 Task: Choose a template "Kanban template".
Action: Mouse pressed left at (1019, 678)
Screenshot: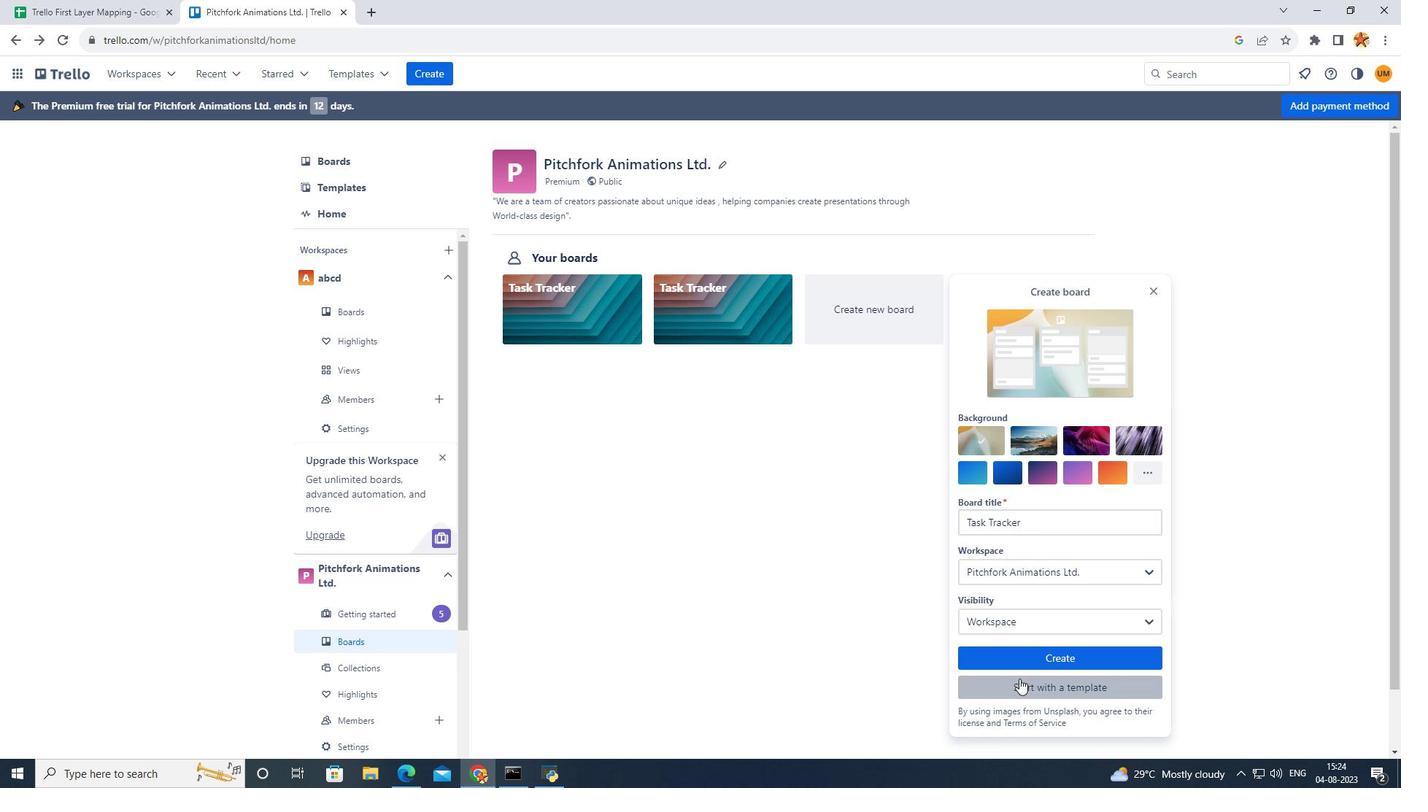 
Action: Mouse moved to (1012, 524)
Screenshot: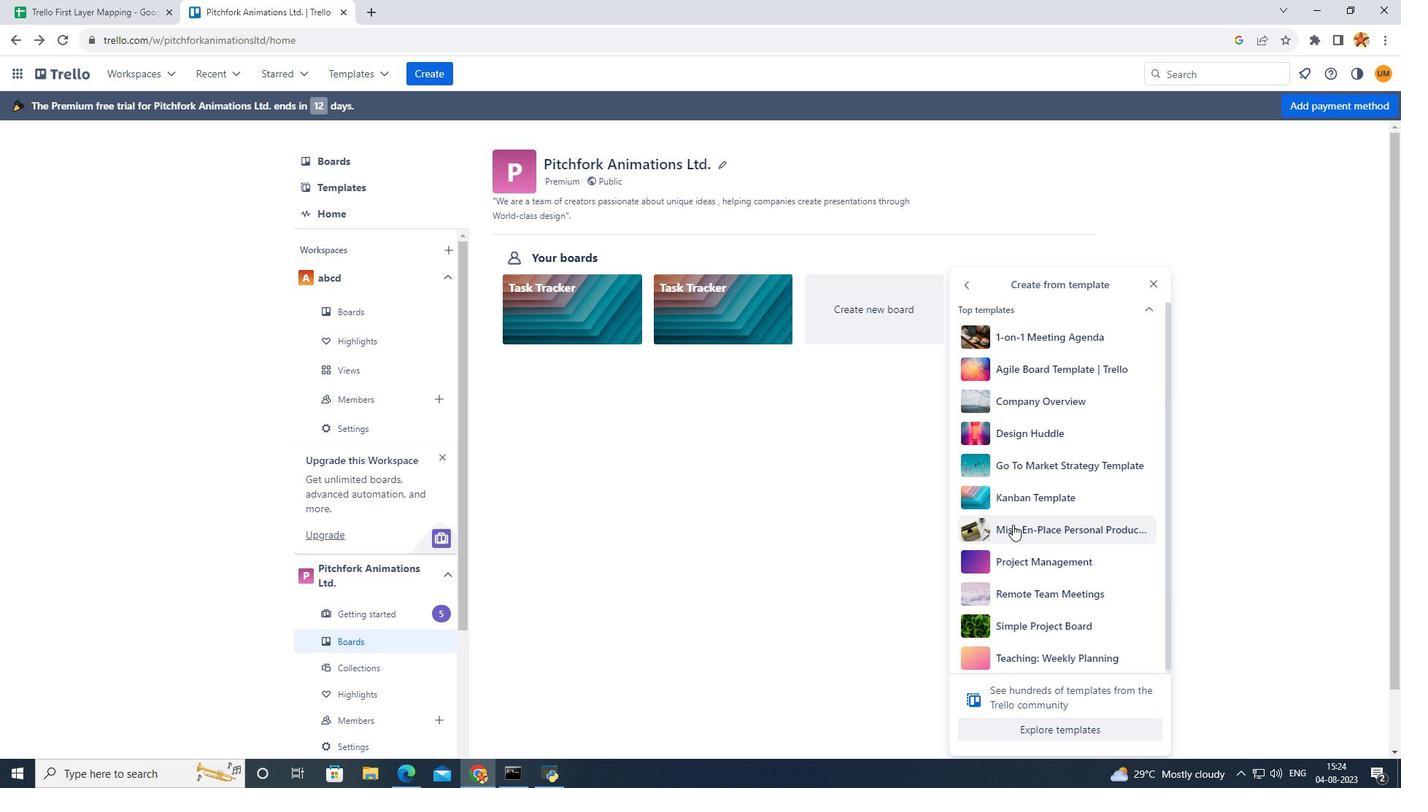 
Action: Mouse scrolled (1012, 523) with delta (0, 0)
Screenshot: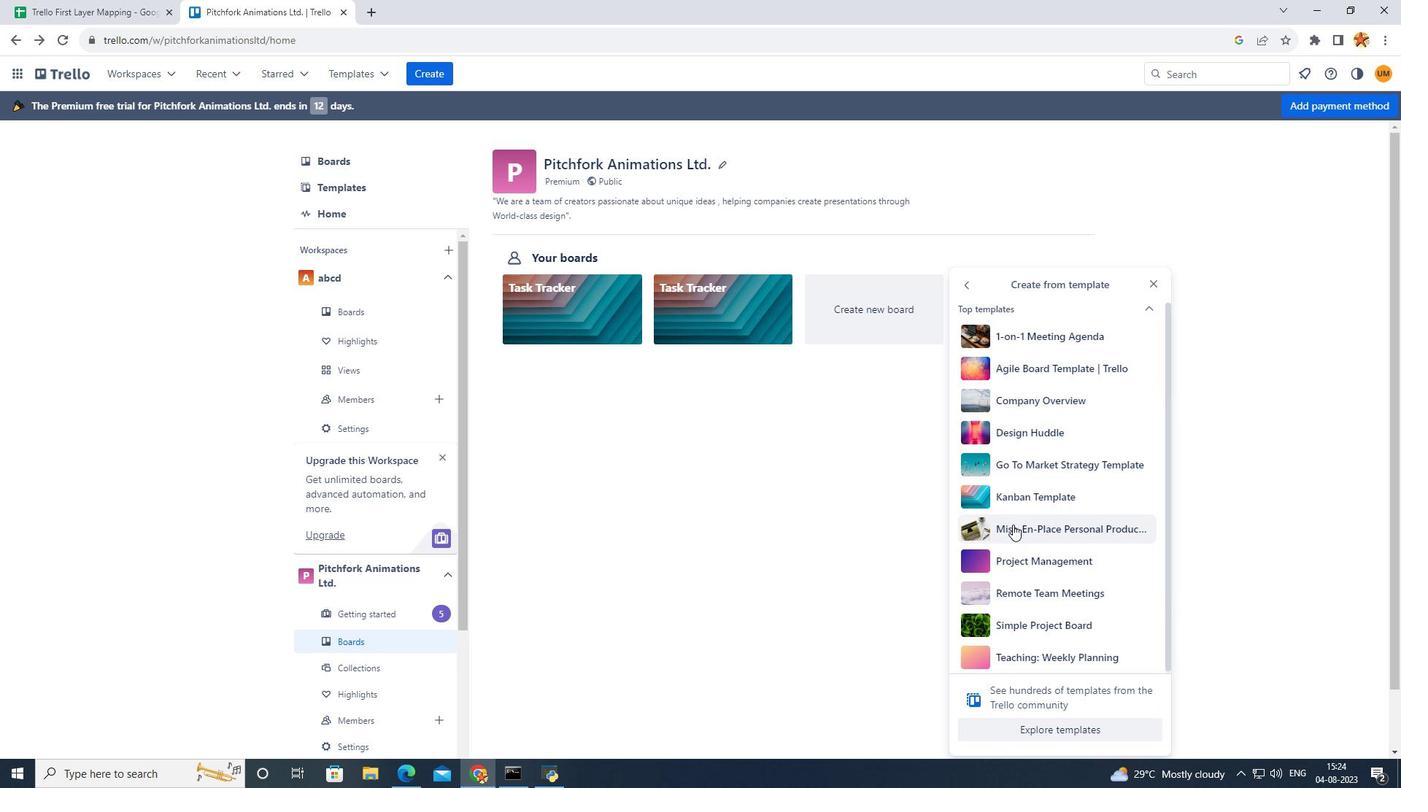 
Action: Mouse moved to (1040, 493)
Screenshot: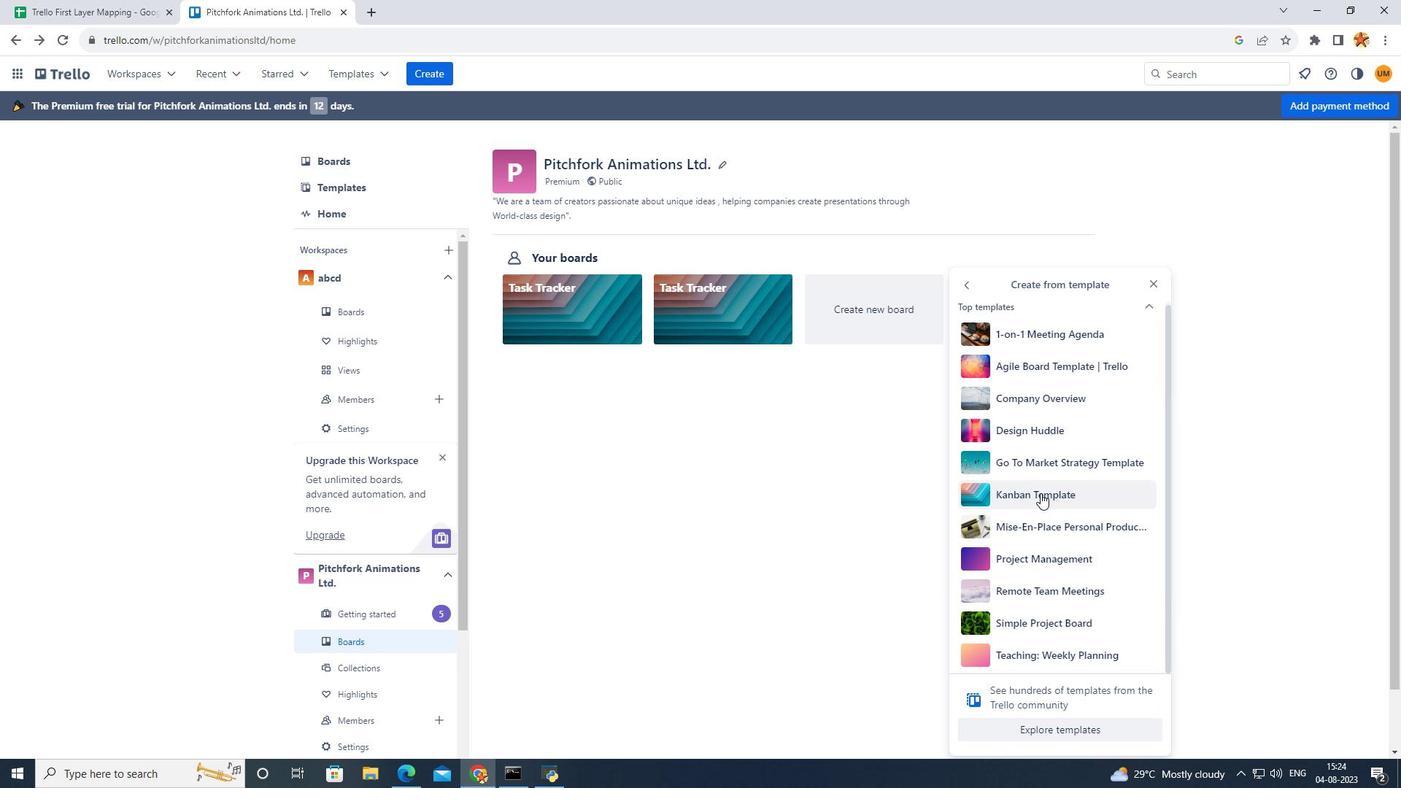
Action: Mouse pressed left at (1040, 493)
Screenshot: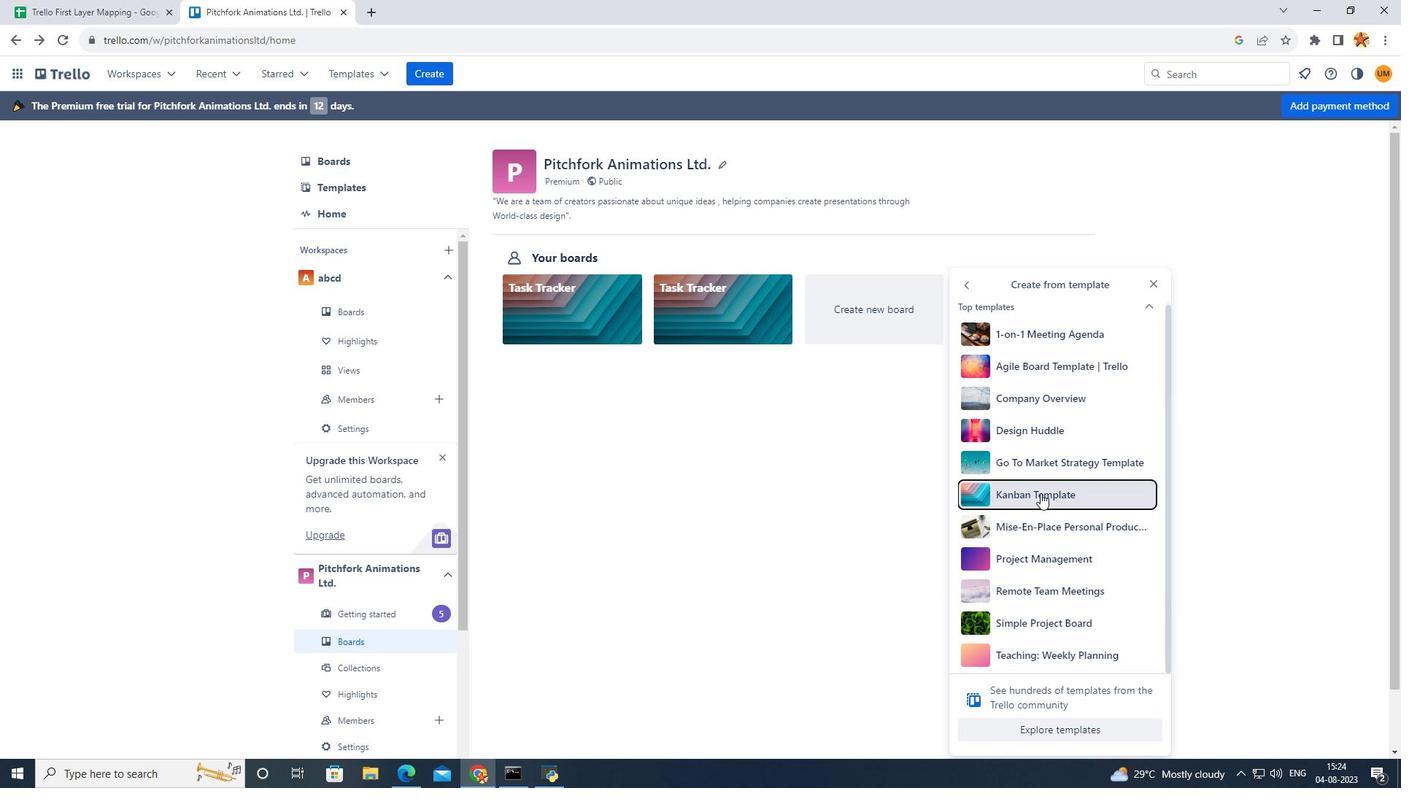 
Action: Mouse moved to (1029, 551)
Screenshot: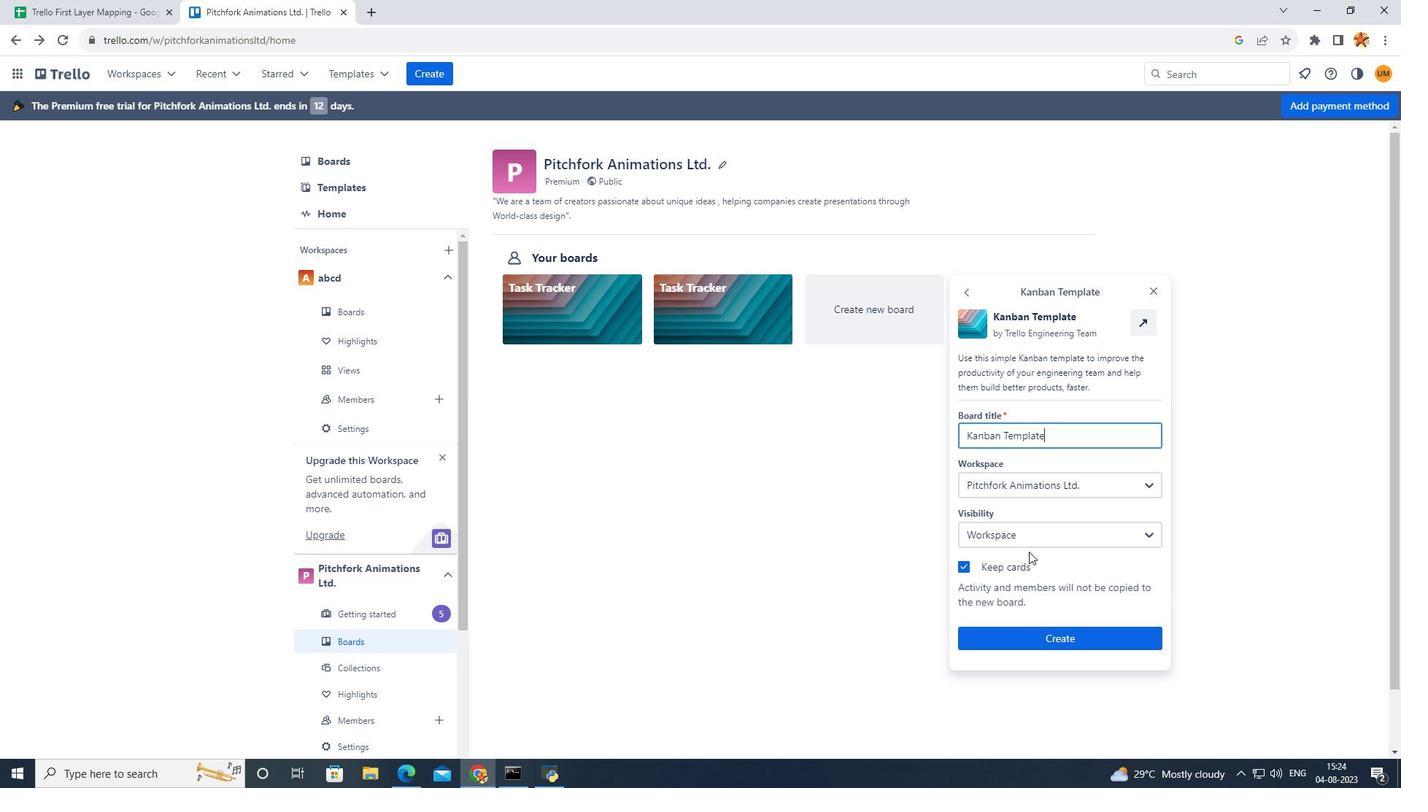 
